 Task: Look for products in the category "Specialty Cheeses" from Belgioioso only.
Action: Mouse moved to (724, 268)
Screenshot: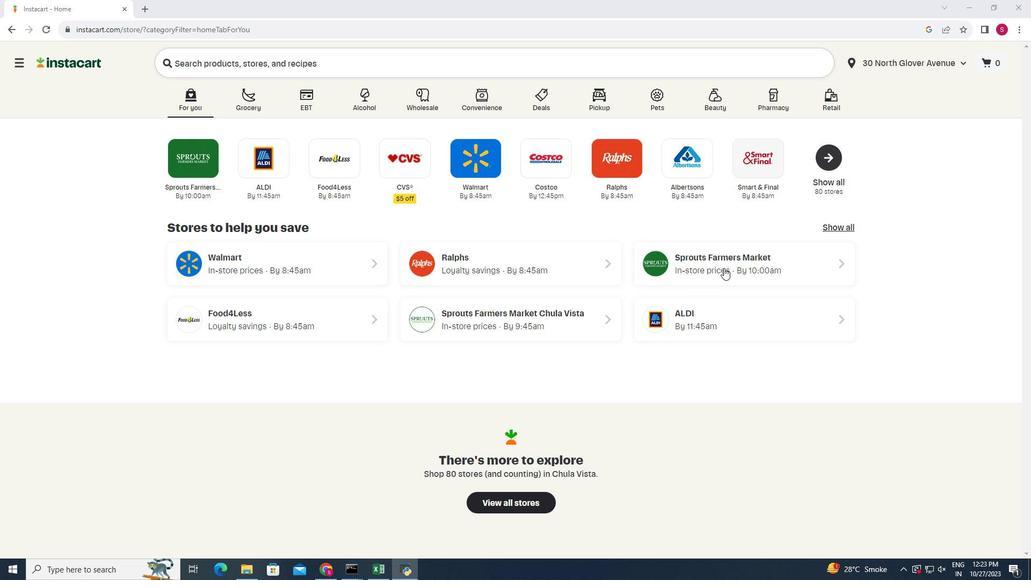 
Action: Mouse pressed left at (724, 268)
Screenshot: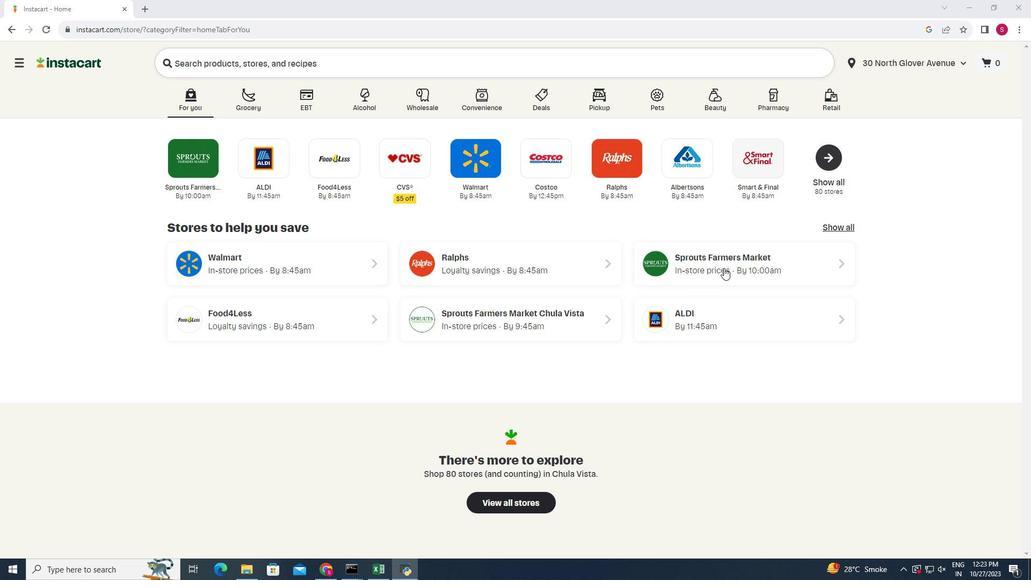 
Action: Mouse moved to (58, 464)
Screenshot: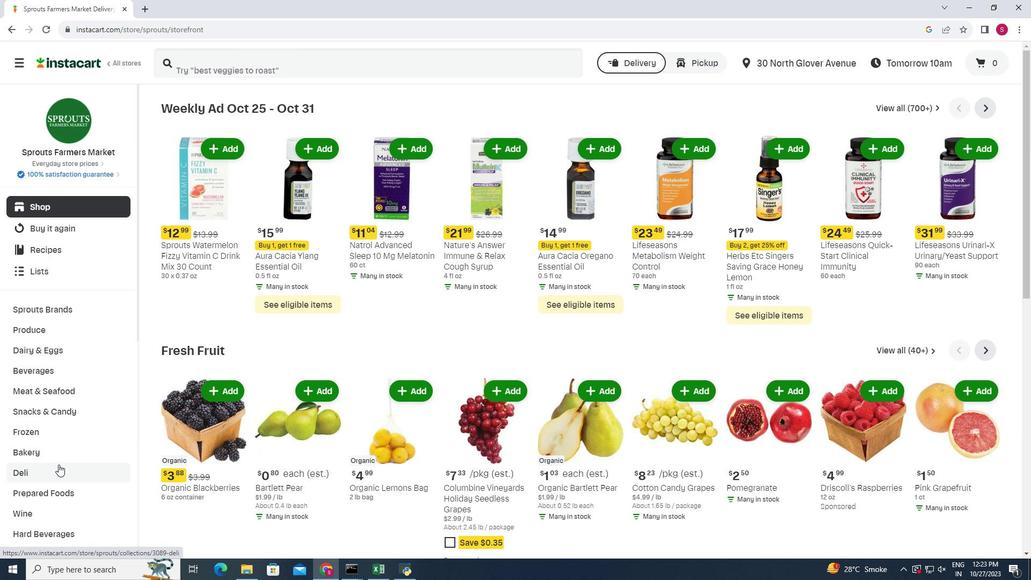 
Action: Mouse pressed left at (58, 464)
Screenshot: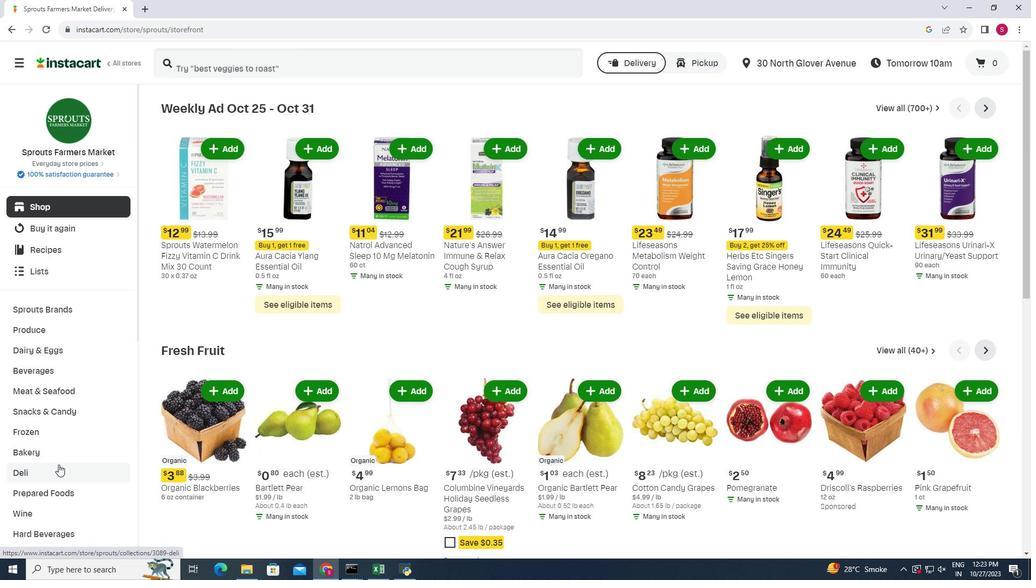
Action: Mouse moved to (279, 130)
Screenshot: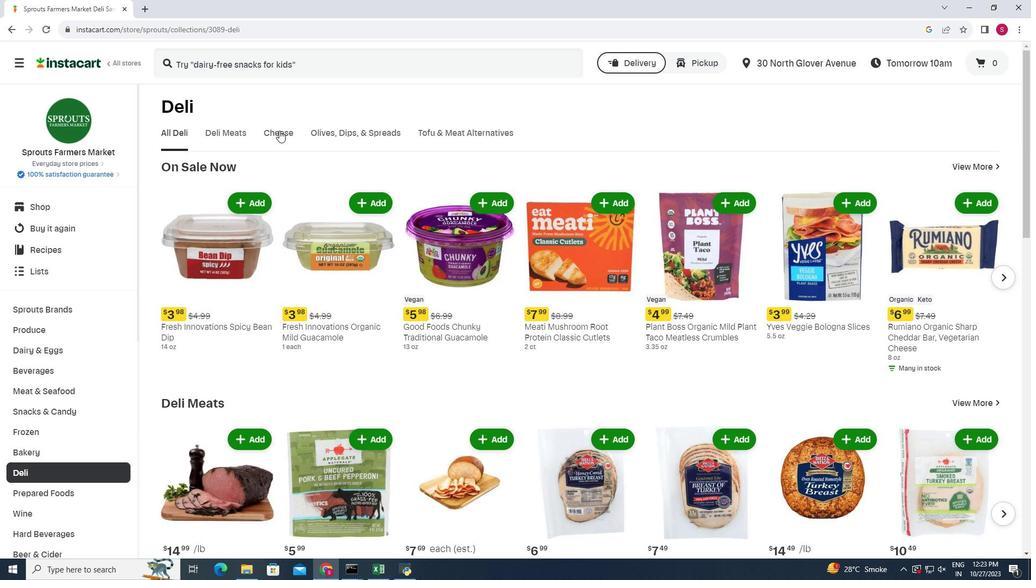 
Action: Mouse pressed left at (279, 130)
Screenshot: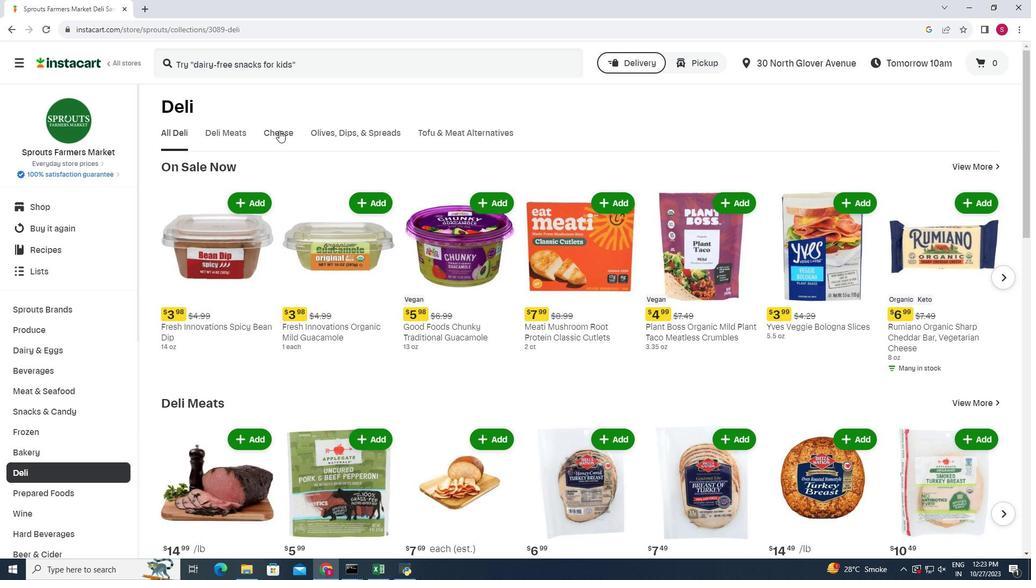 
Action: Mouse moved to (993, 175)
Screenshot: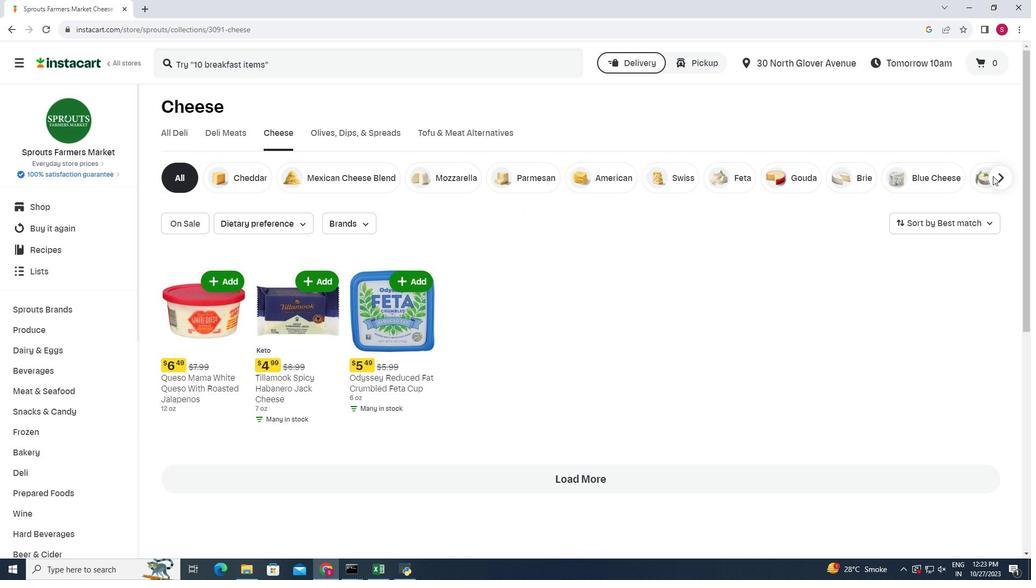 
Action: Mouse pressed left at (993, 175)
Screenshot: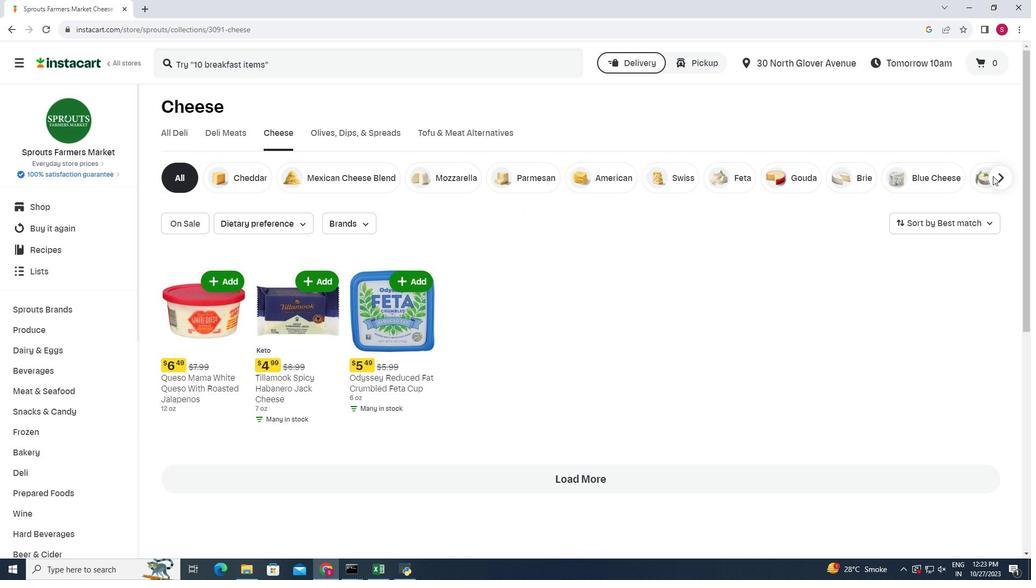 
Action: Mouse moved to (959, 175)
Screenshot: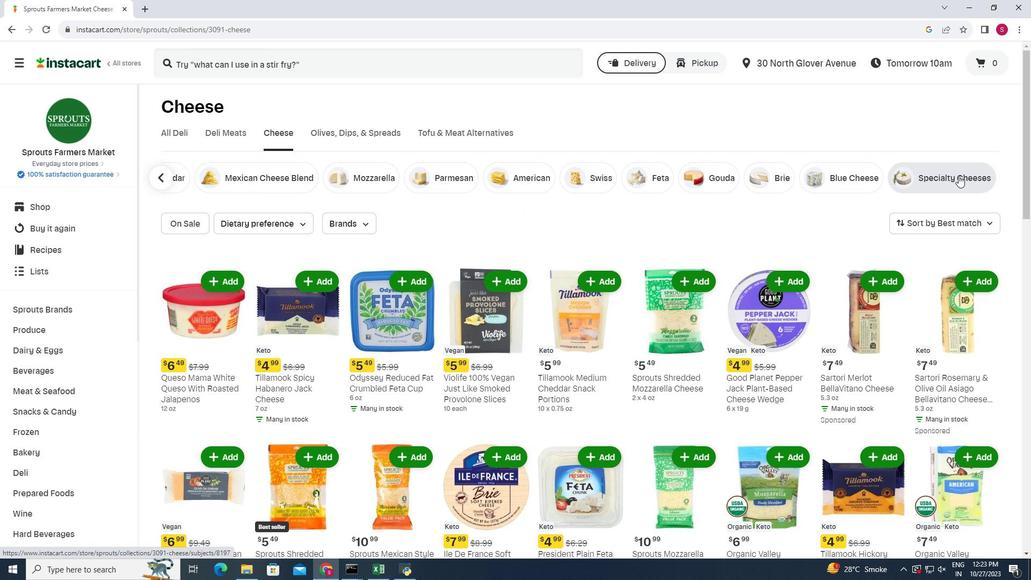 
Action: Mouse pressed left at (959, 175)
Screenshot: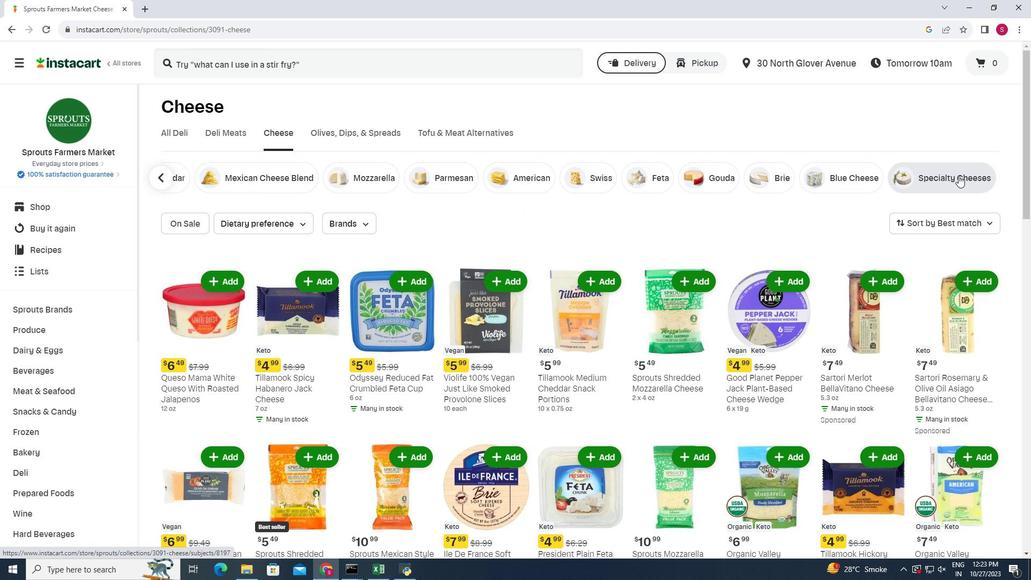 
Action: Mouse moved to (369, 227)
Screenshot: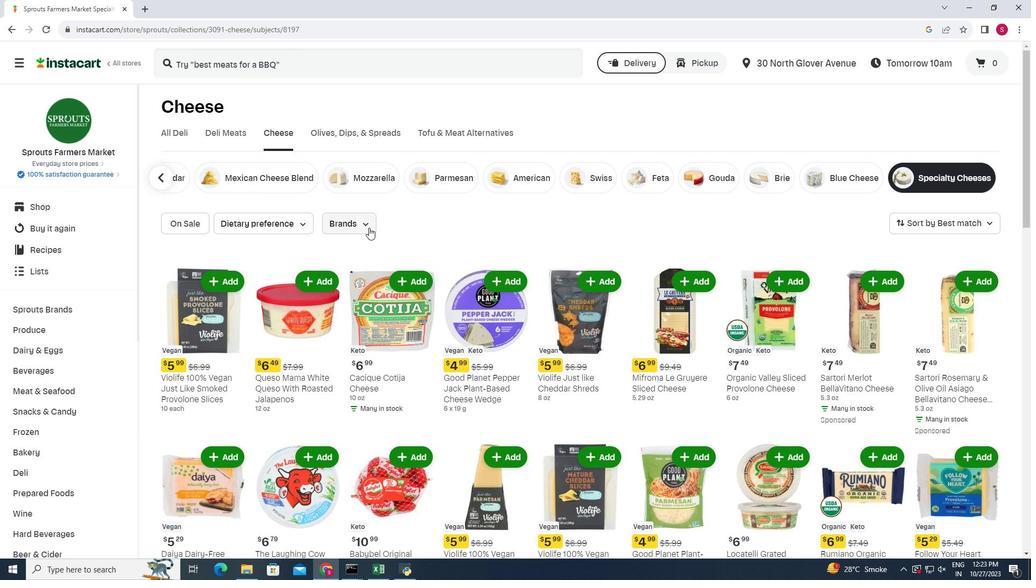 
Action: Mouse pressed left at (369, 227)
Screenshot: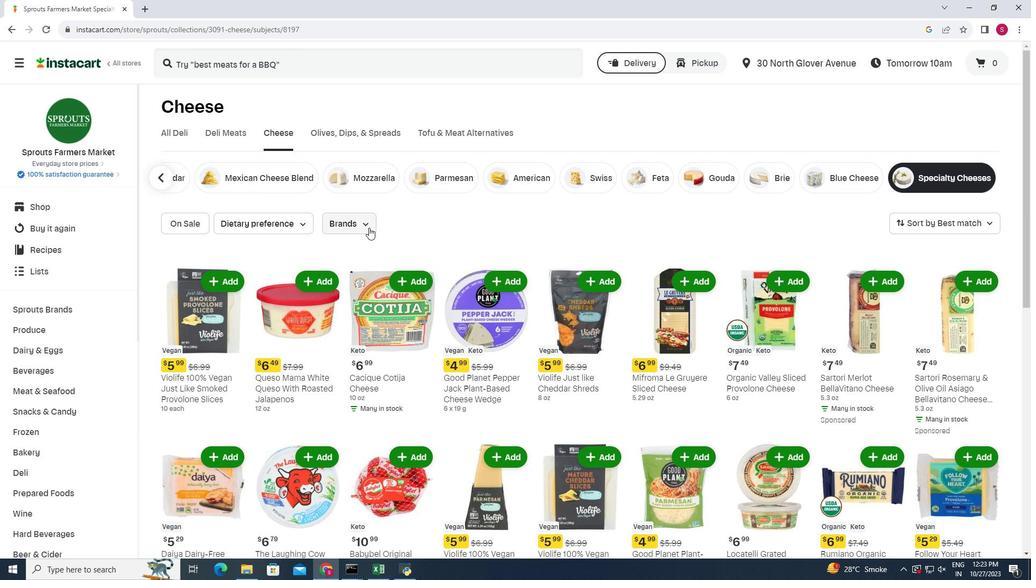 
Action: Mouse moved to (386, 267)
Screenshot: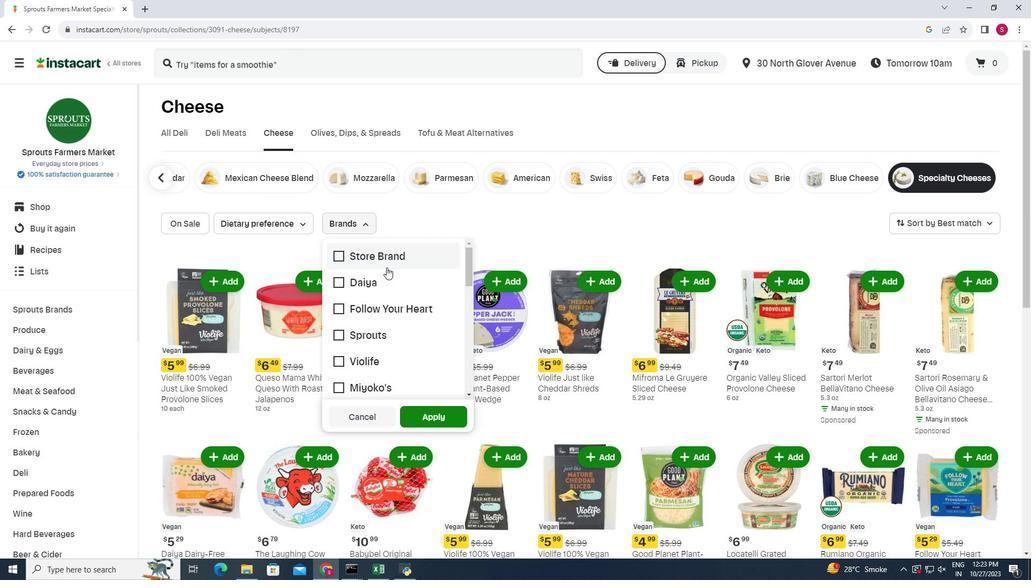 
Action: Mouse scrolled (386, 267) with delta (0, 0)
Screenshot: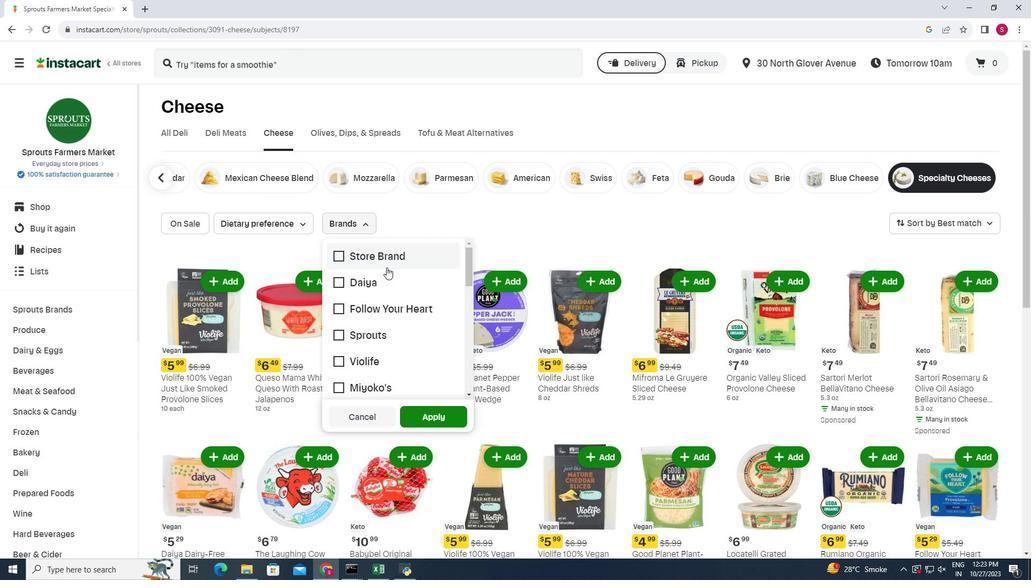 
Action: Mouse scrolled (386, 267) with delta (0, 0)
Screenshot: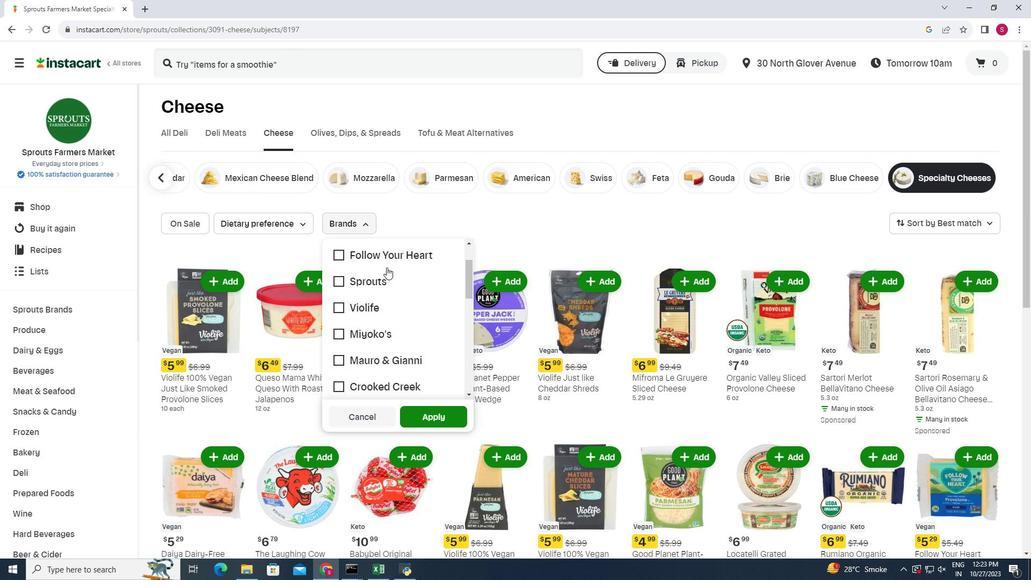 
Action: Mouse moved to (387, 267)
Screenshot: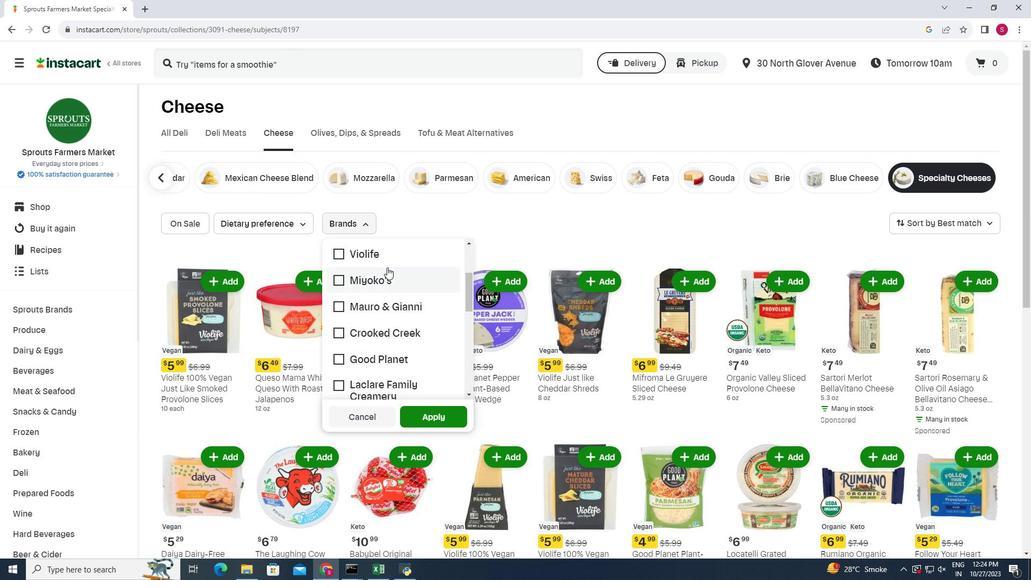 
Action: Mouse scrolled (387, 267) with delta (0, 0)
Screenshot: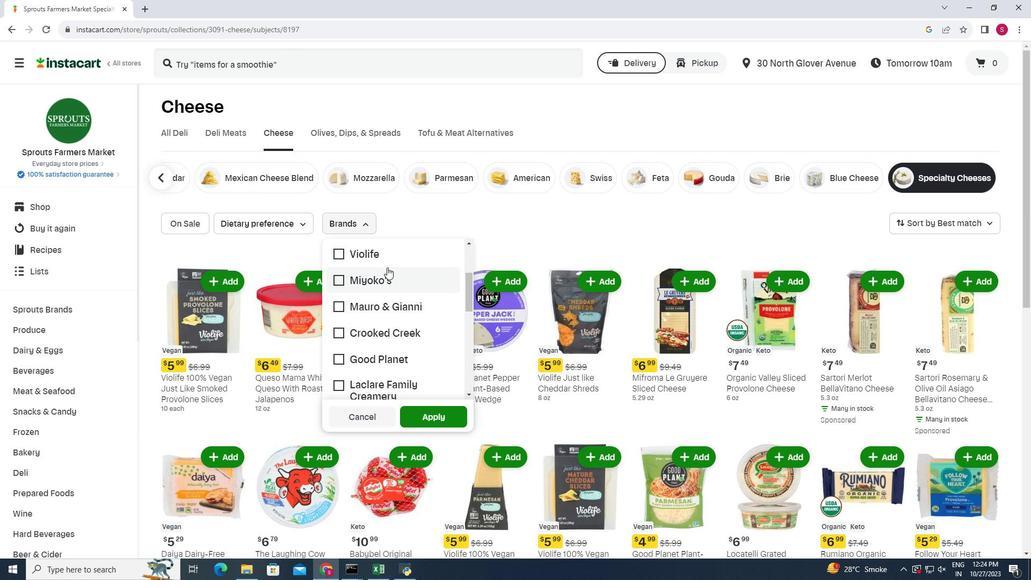 
Action: Mouse moved to (387, 266)
Screenshot: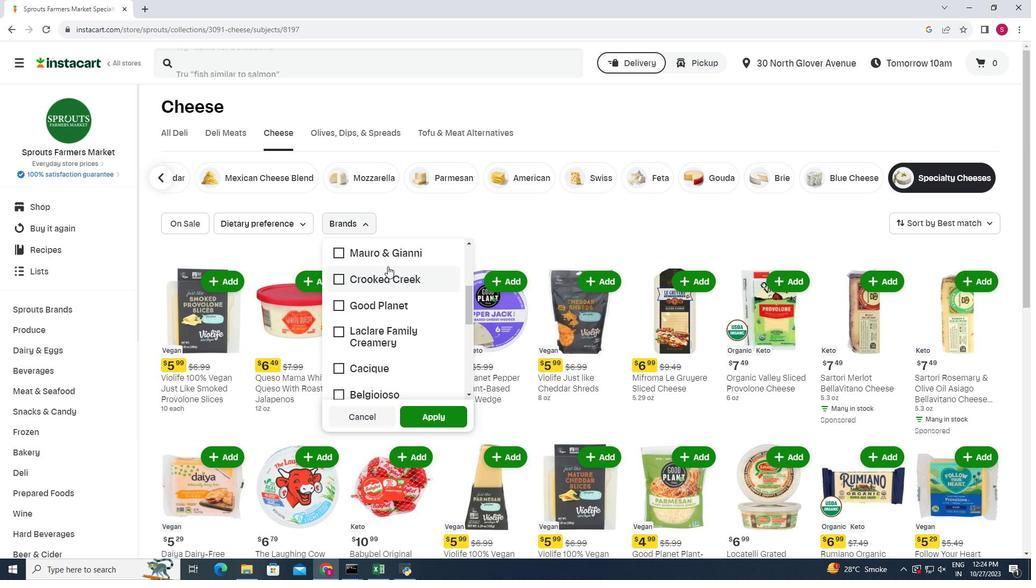 
Action: Mouse scrolled (387, 266) with delta (0, 0)
Screenshot: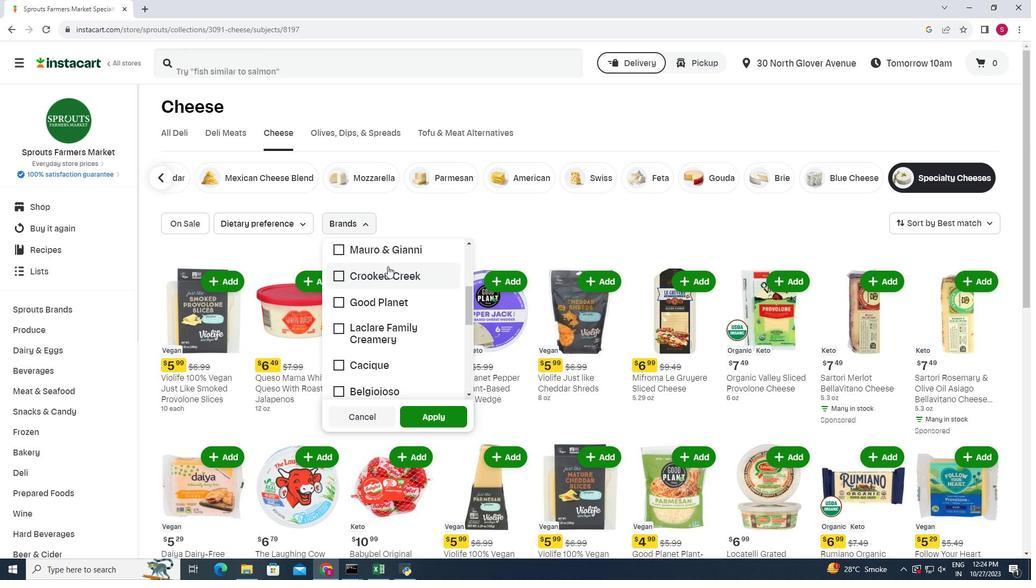 
Action: Mouse moved to (339, 337)
Screenshot: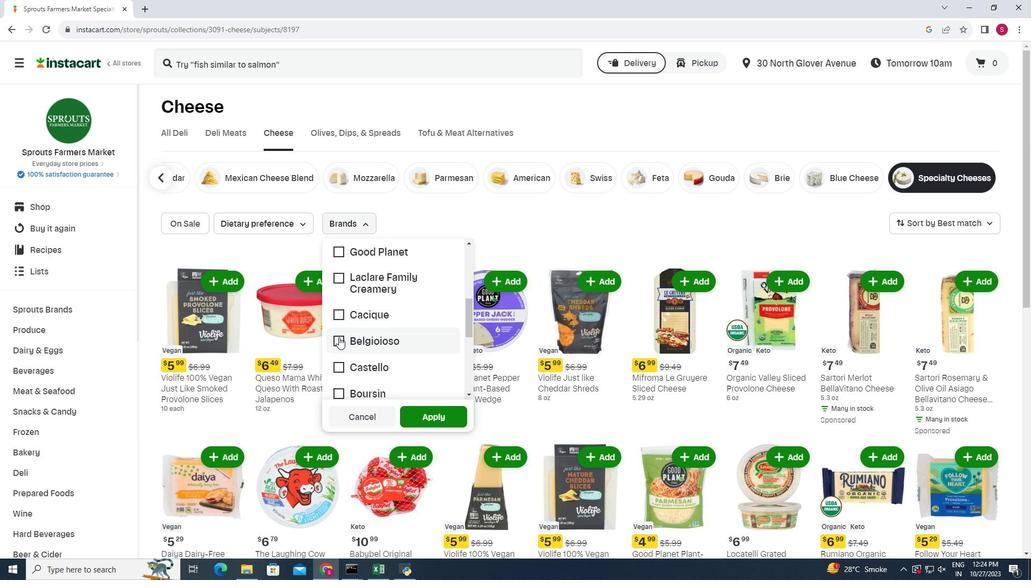
Action: Mouse pressed left at (339, 337)
Screenshot: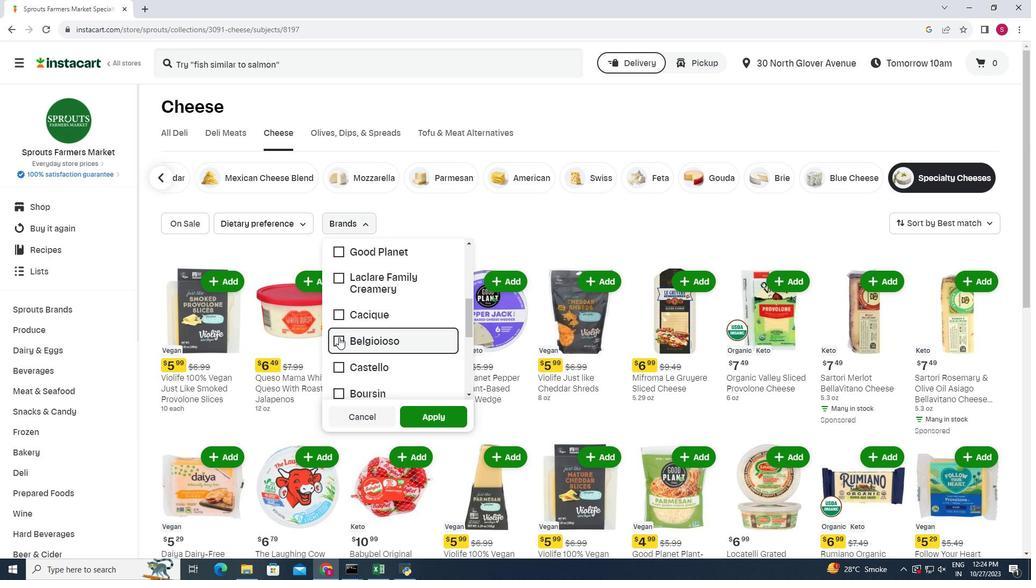 
Action: Mouse moved to (428, 411)
Screenshot: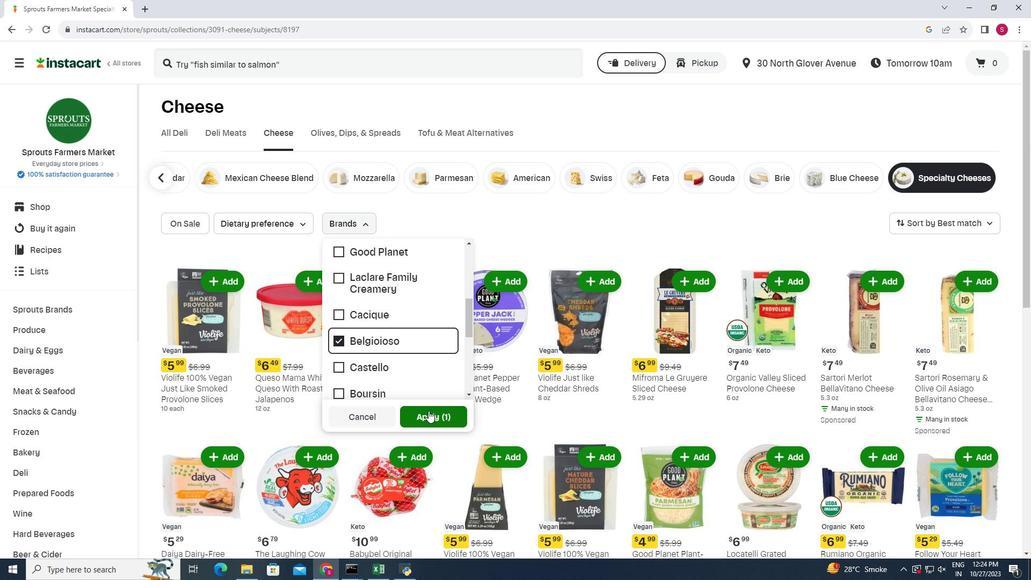
Action: Mouse pressed left at (428, 411)
Screenshot: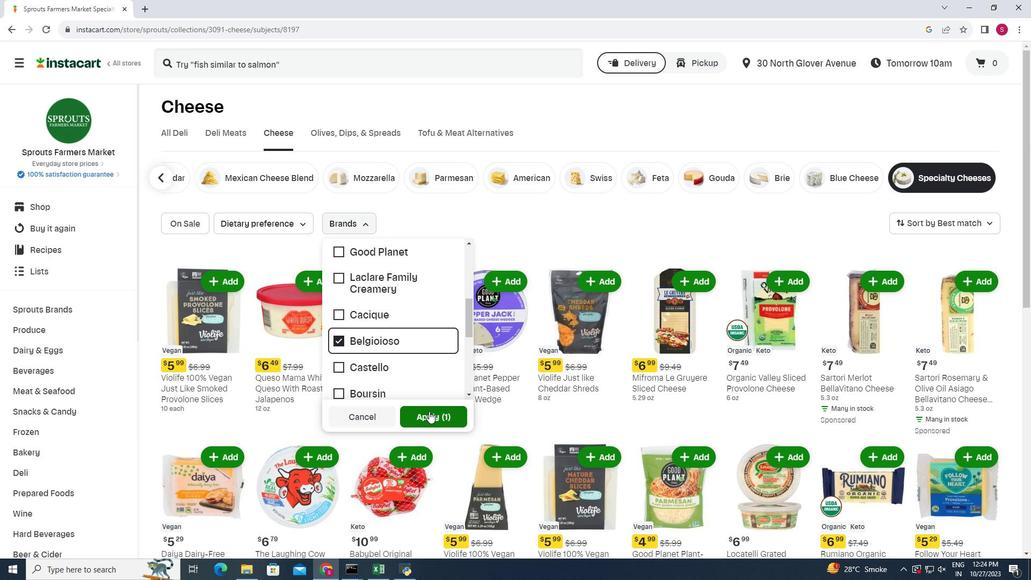 
Action: Mouse moved to (595, 268)
Screenshot: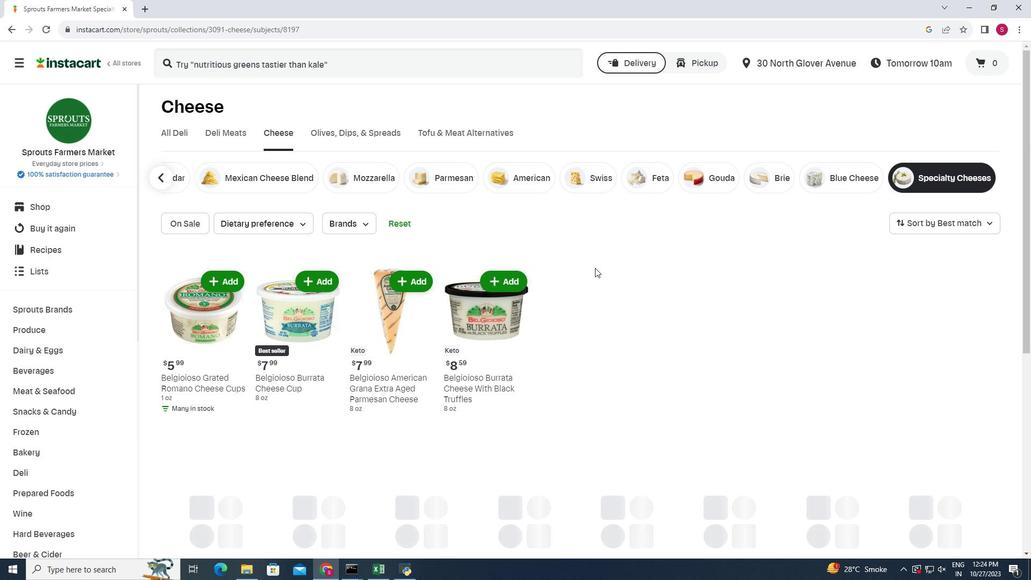 
Action: Mouse scrolled (595, 267) with delta (0, 0)
Screenshot: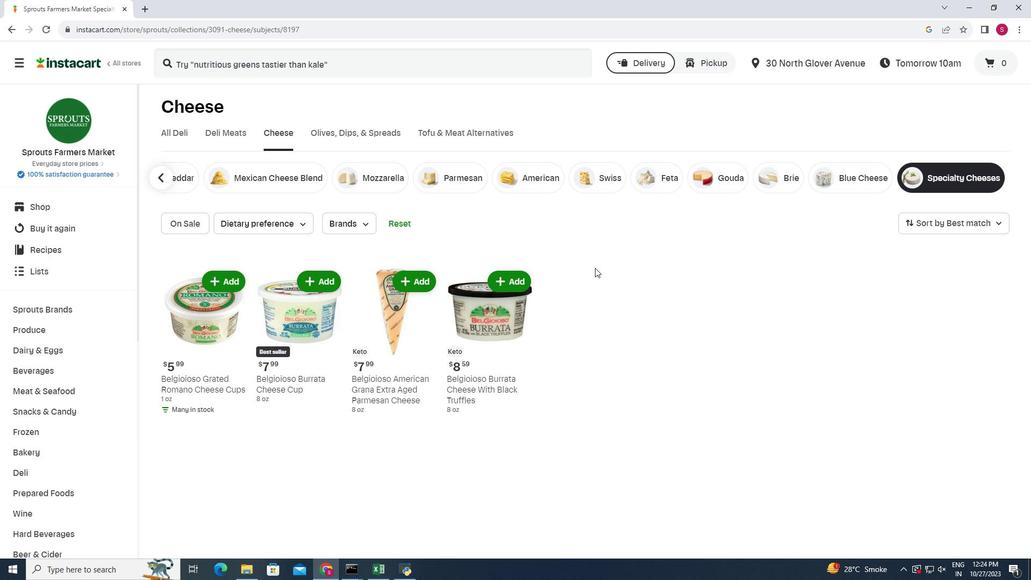 
Action: Mouse moved to (595, 268)
Screenshot: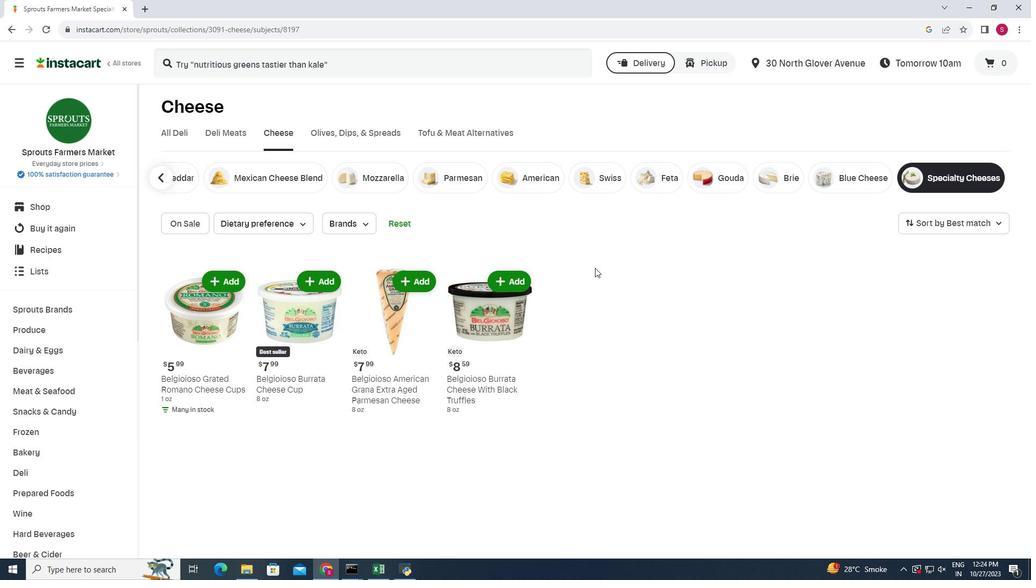 
